 Task: Create Card Risk Monitoring and Control in Board Leadership Training to Workspace Compliance and Regulation. Create Card Nuclear Energy Review in Board Product Design to Workspace Compliance and Regulation. Create Card Change Management Planning in Board Product Feature Prioritization and Roadmap Planning to Workspace Compliance and Regulation
Action: Mouse moved to (100, 45)
Screenshot: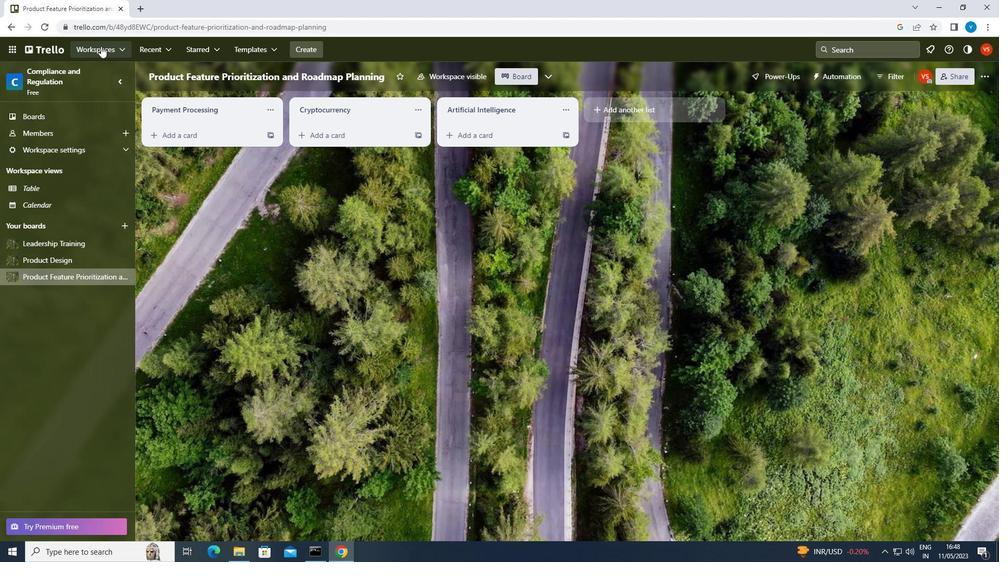 
Action: Mouse pressed left at (100, 45)
Screenshot: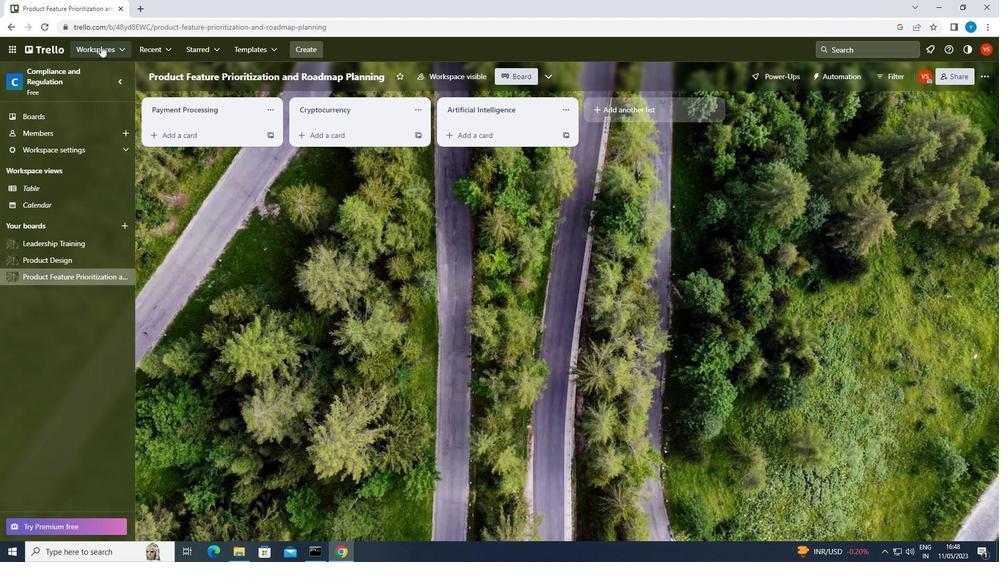 
Action: Mouse moved to (183, 274)
Screenshot: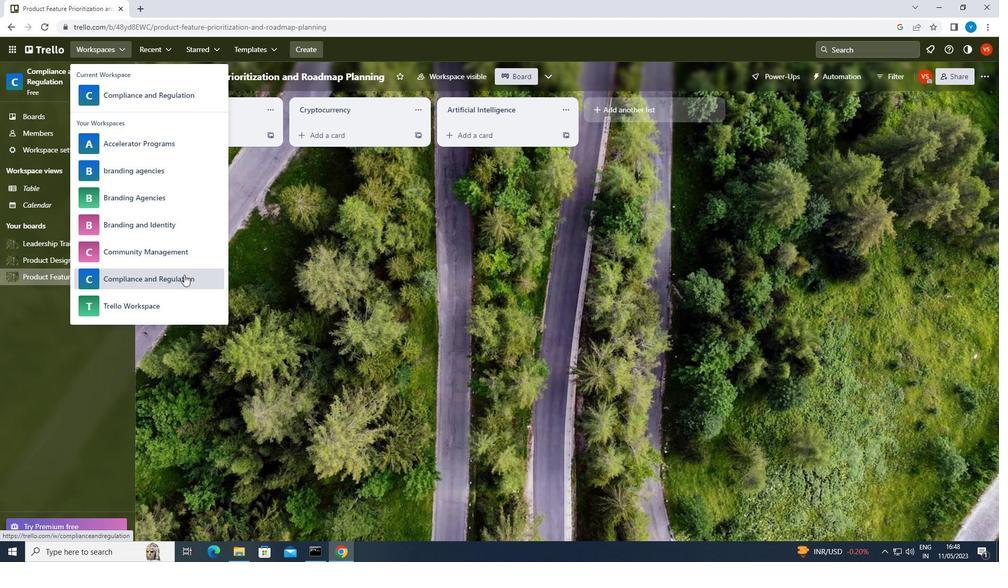 
Action: Mouse pressed left at (183, 274)
Screenshot: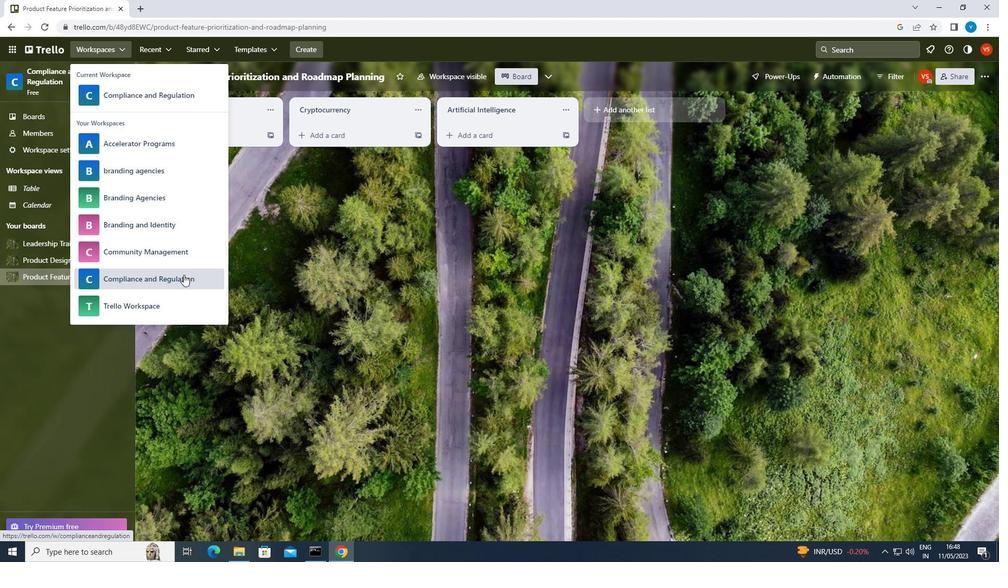 
Action: Mouse moved to (760, 423)
Screenshot: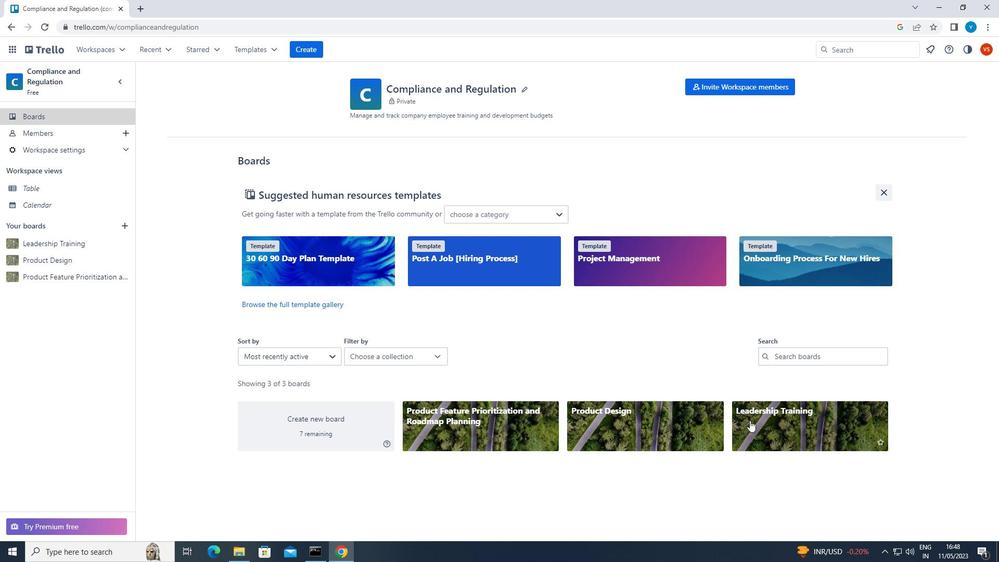 
Action: Mouse pressed left at (760, 423)
Screenshot: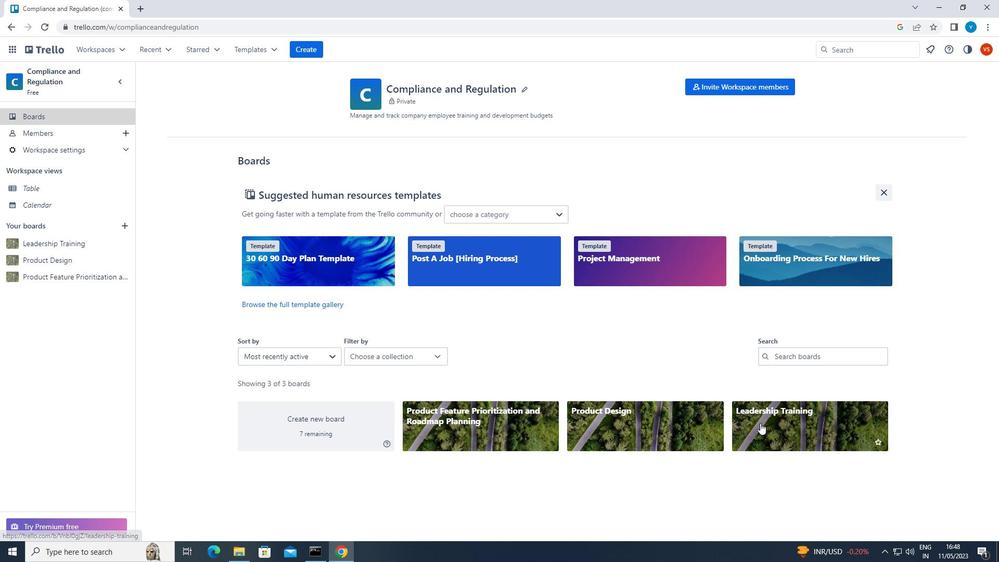 
Action: Mouse moved to (196, 136)
Screenshot: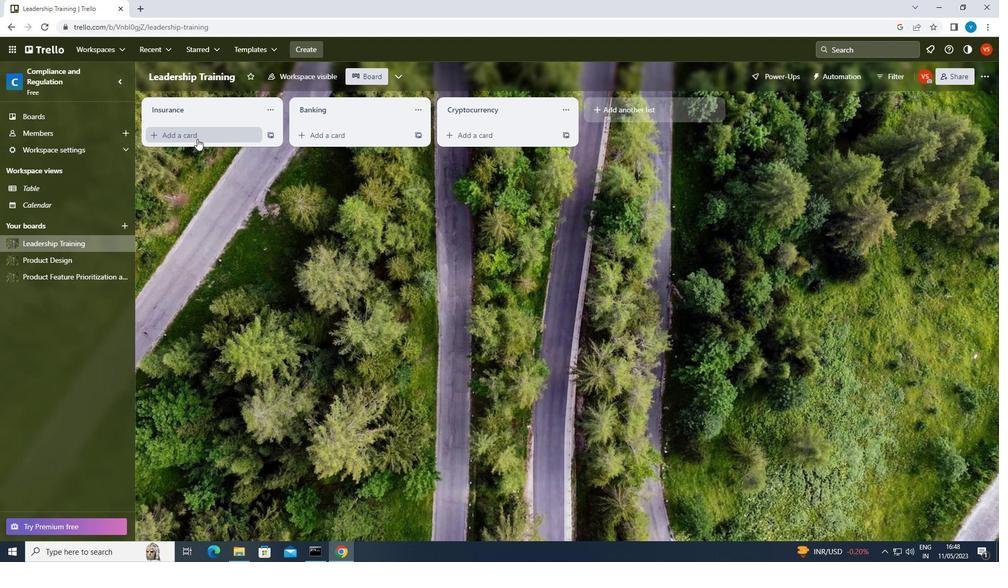 
Action: Mouse pressed left at (196, 136)
Screenshot: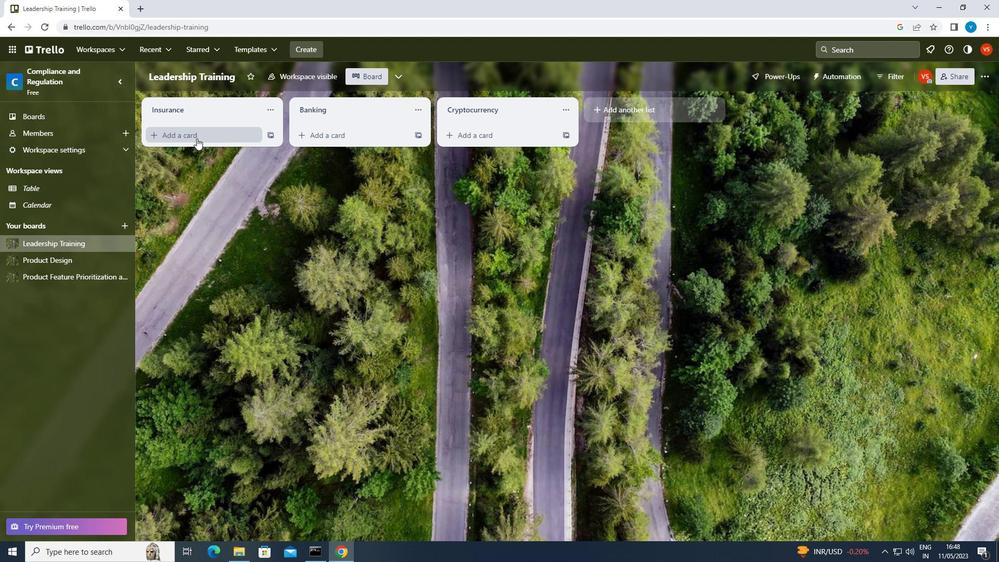 
Action: Mouse moved to (309, 52)
Screenshot: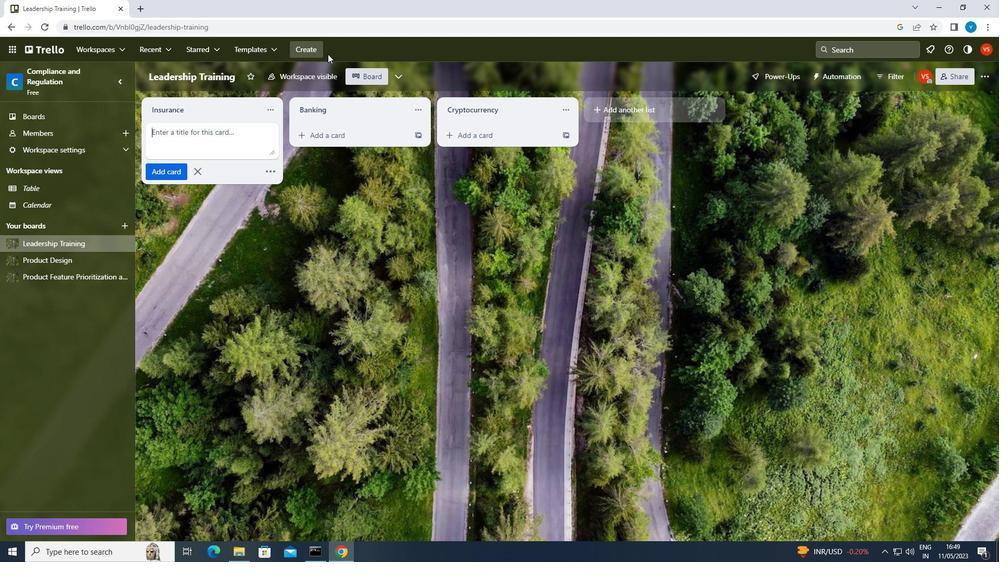 
Action: Mouse pressed left at (309, 52)
Screenshot: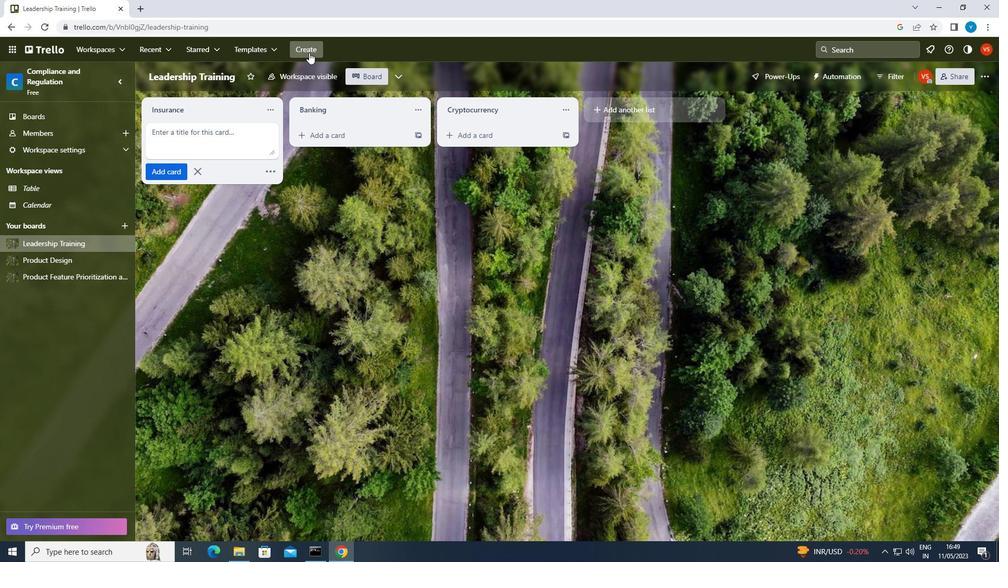 
Action: Mouse moved to (248, 186)
Screenshot: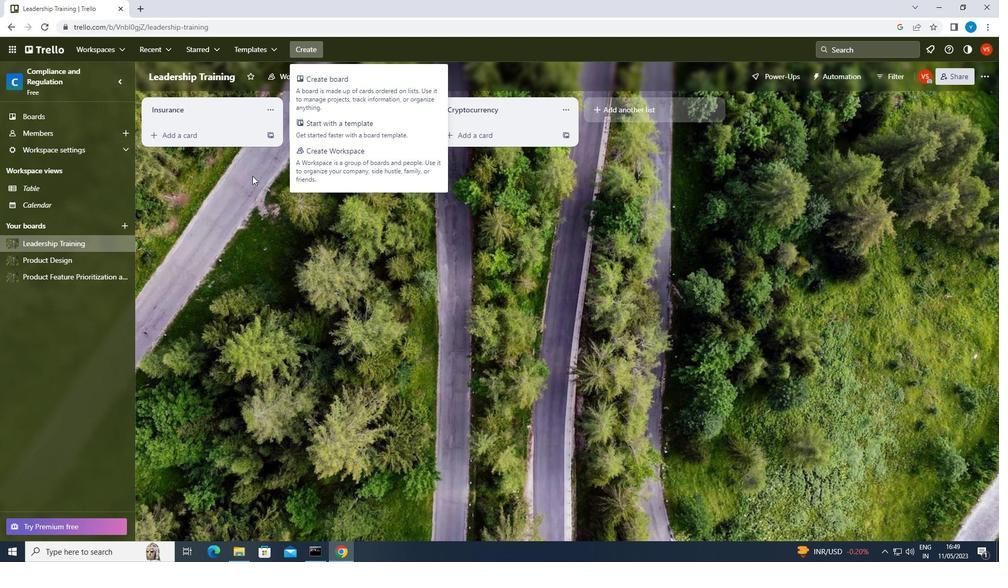 
Action: Mouse pressed left at (248, 186)
Screenshot: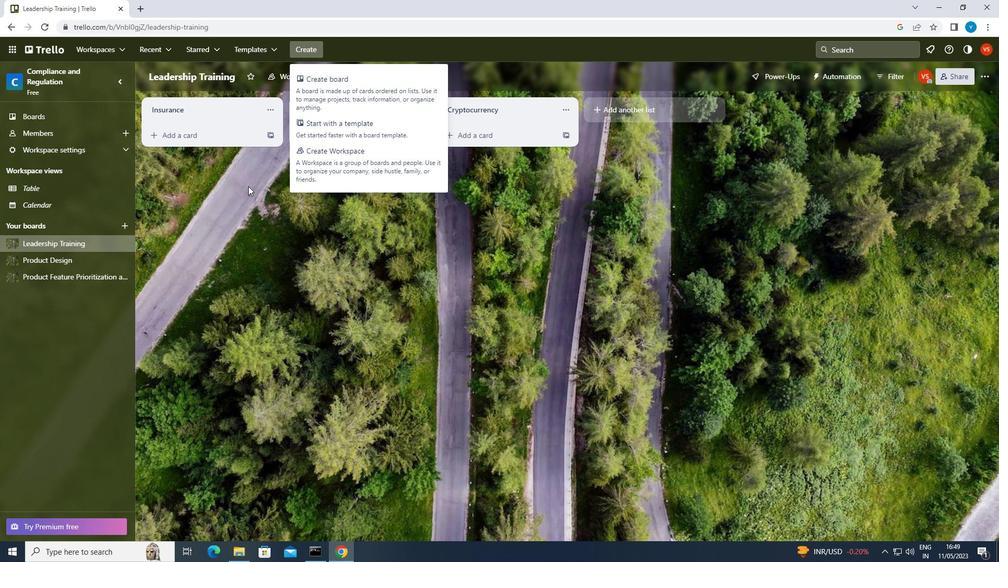 
Action: Mouse moved to (190, 137)
Screenshot: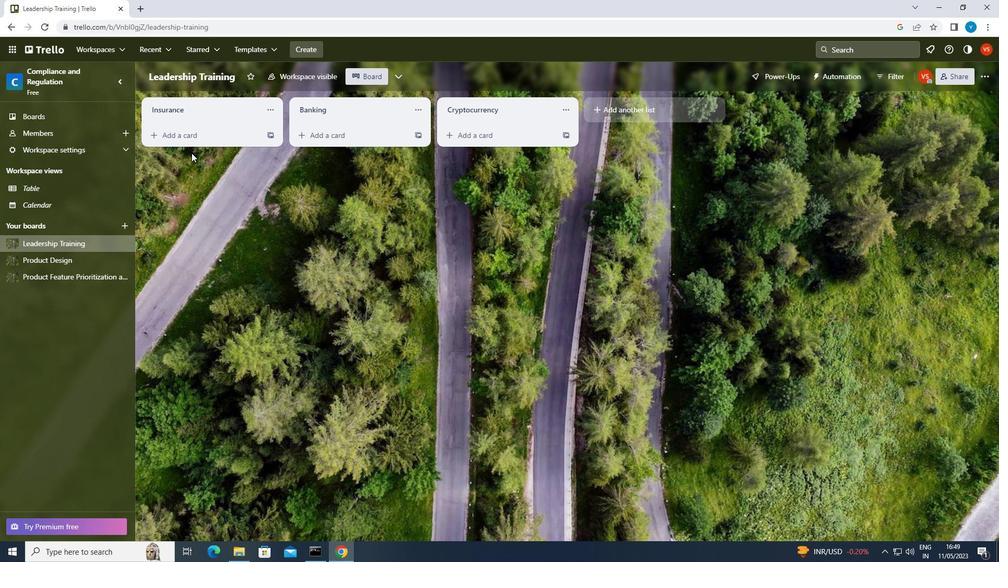 
Action: Mouse pressed left at (190, 137)
Screenshot: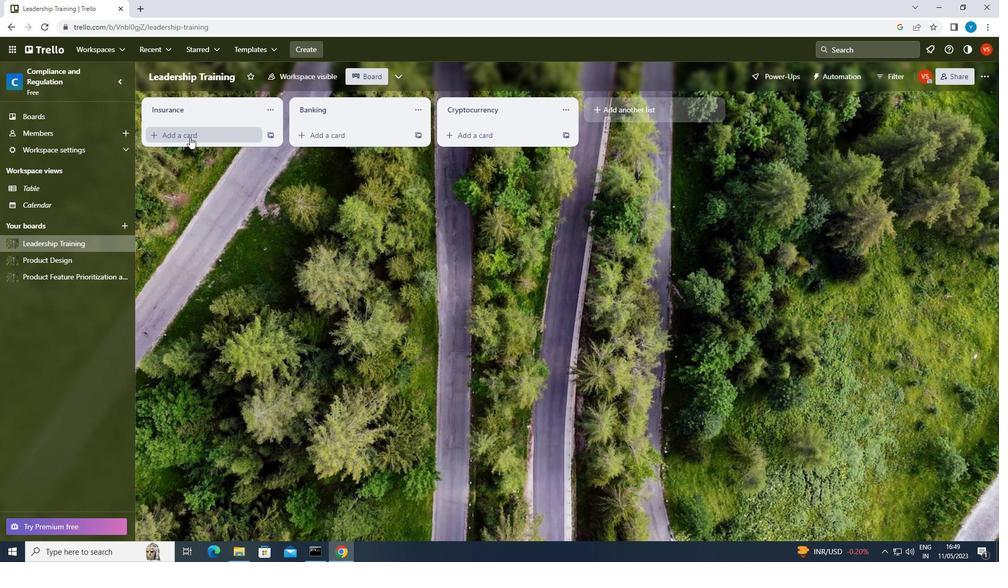 
Action: Mouse moved to (190, 136)
Screenshot: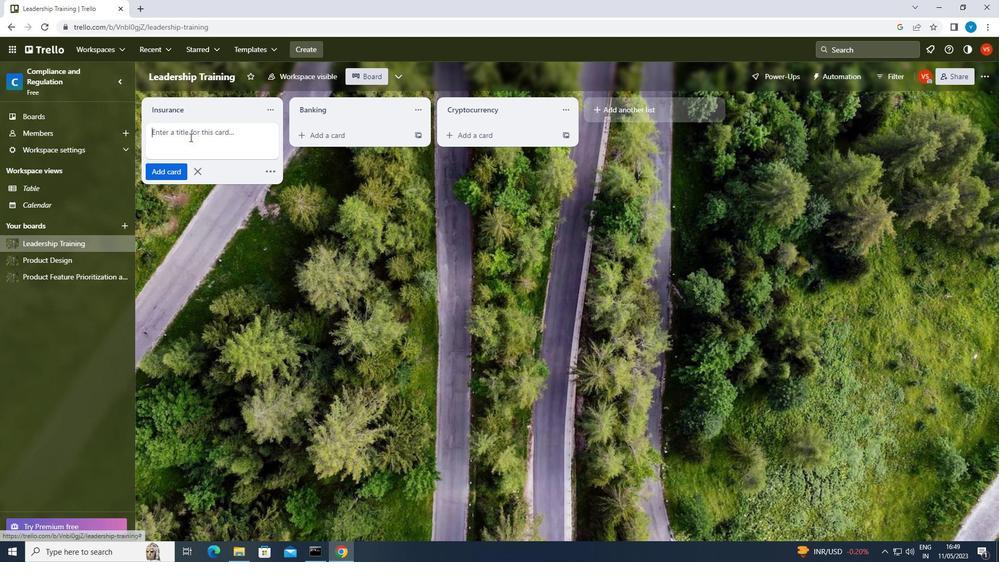 
Action: Key pressed <Key.shift>RISK<Key.space><Key.shift>MONITORING<Key.space>AND<Key.space><Key.shift>CONTROL<Key.enter>
Screenshot: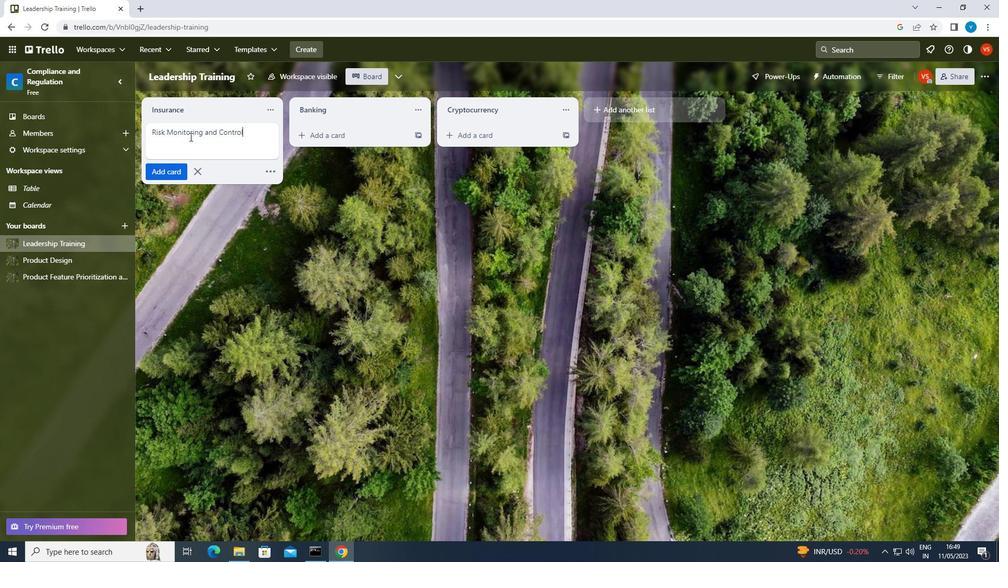 
Action: Mouse moved to (88, 258)
Screenshot: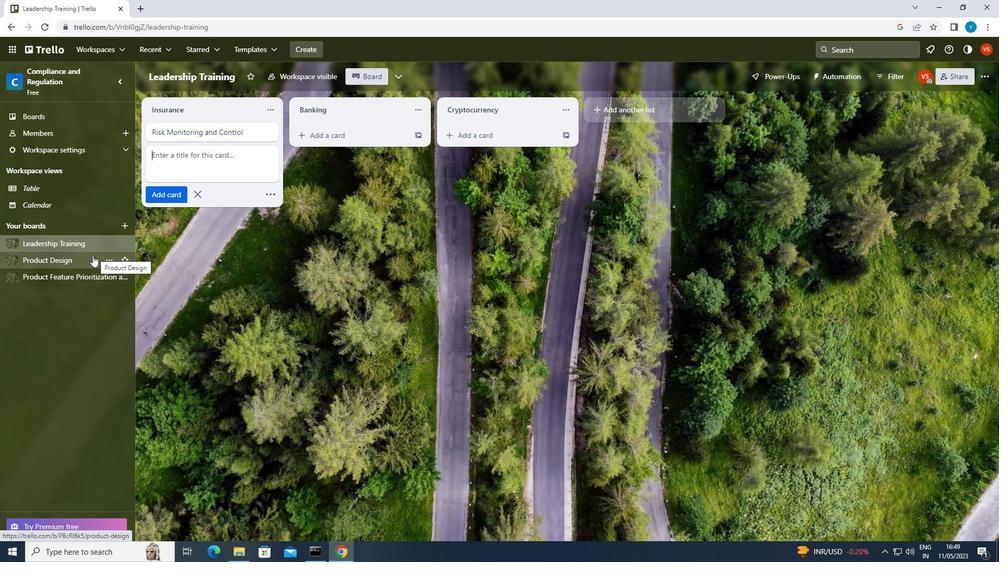 
Action: Mouse pressed left at (88, 258)
Screenshot: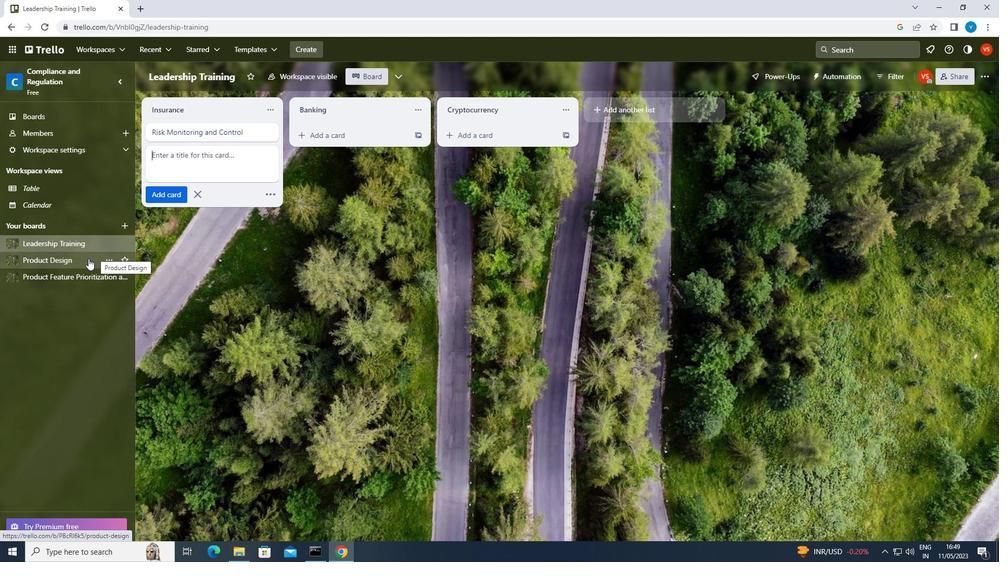 
Action: Mouse moved to (205, 134)
Screenshot: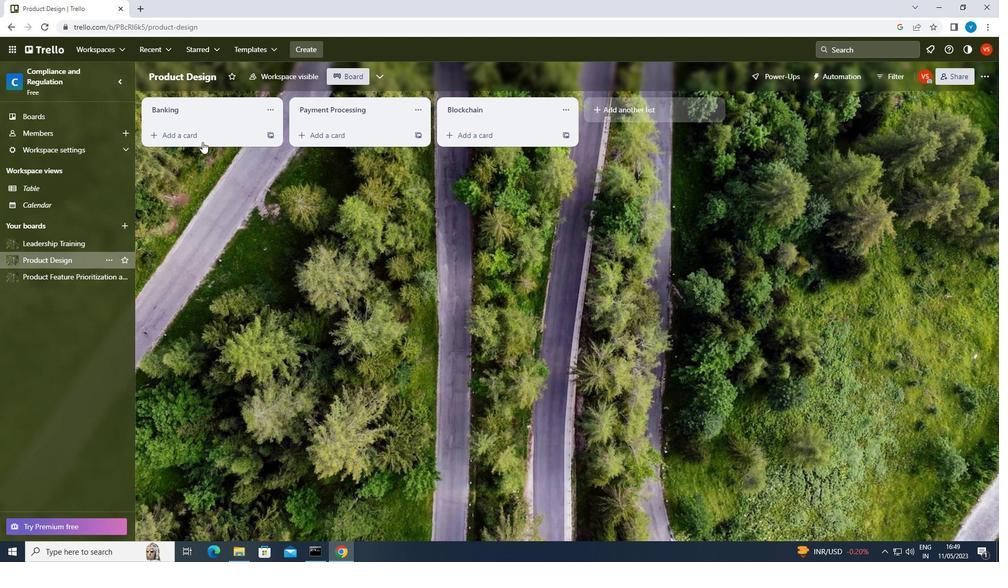 
Action: Mouse pressed left at (205, 134)
Screenshot: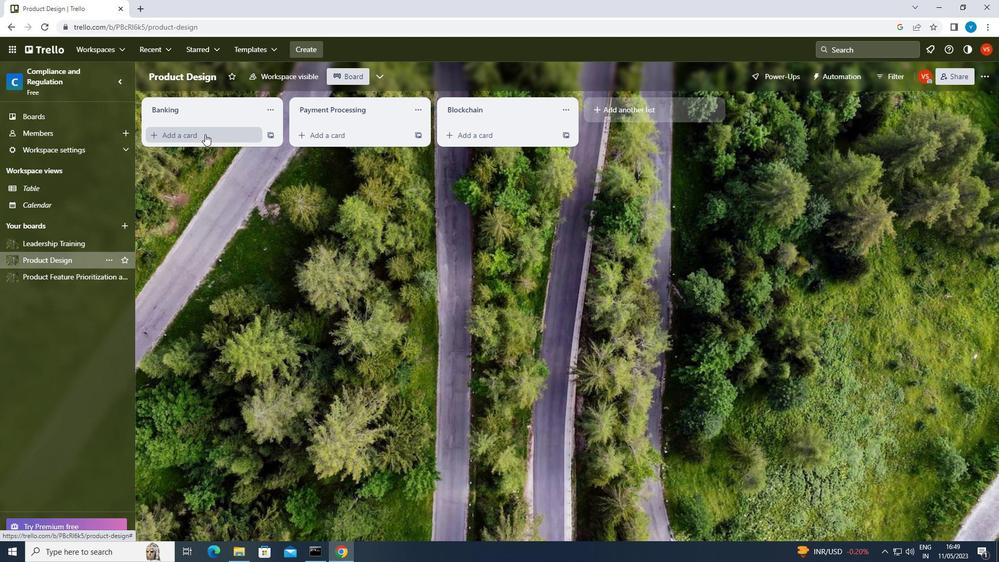 
Action: Key pressed <Key.shift>NUCLEAR<Key.space><Key.shift>ENERGY<Key.space><Key.shift>REVIEW<Key.enter>
Screenshot: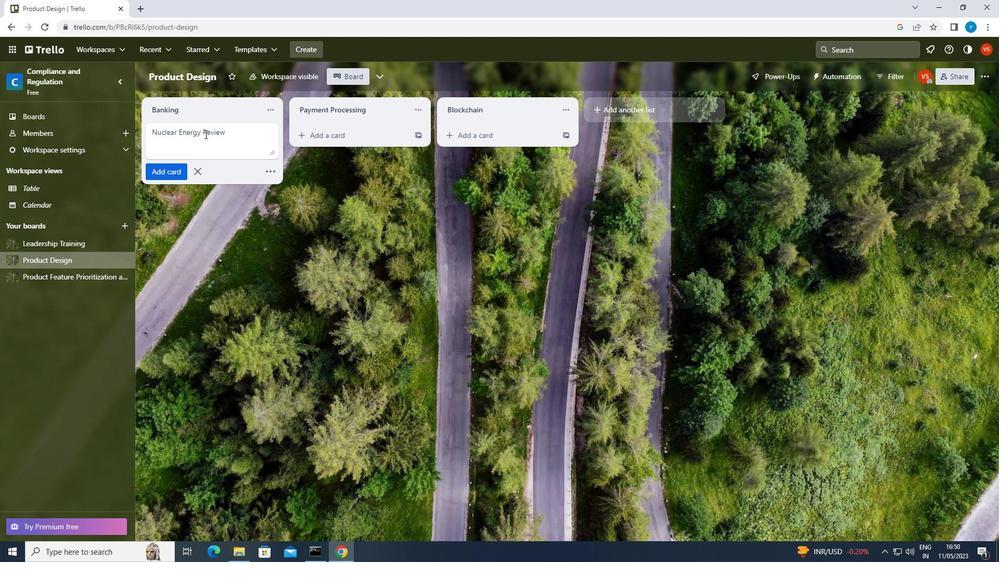 
Action: Mouse moved to (39, 274)
Screenshot: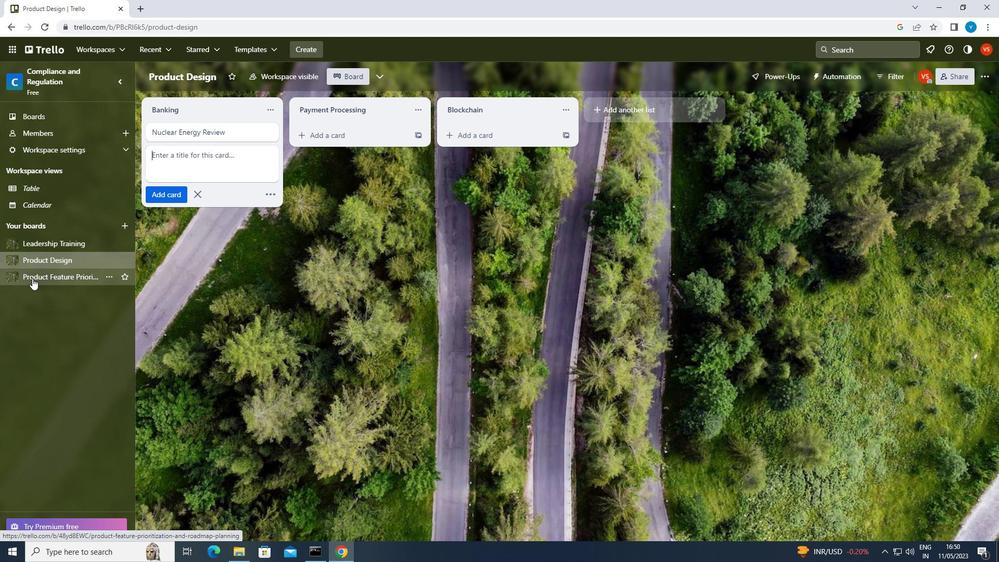 
Action: Mouse pressed left at (39, 274)
Screenshot: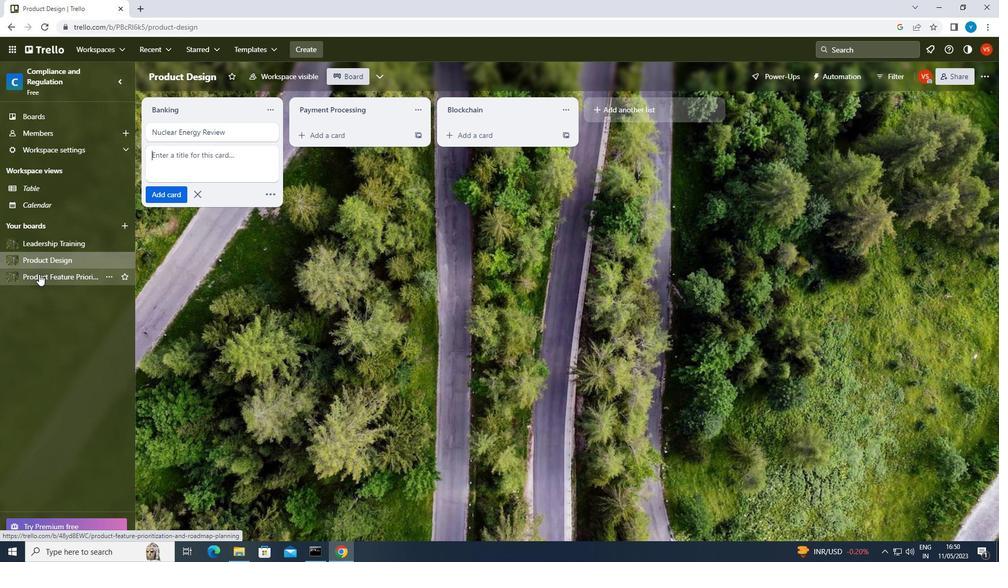 
Action: Mouse moved to (170, 133)
Screenshot: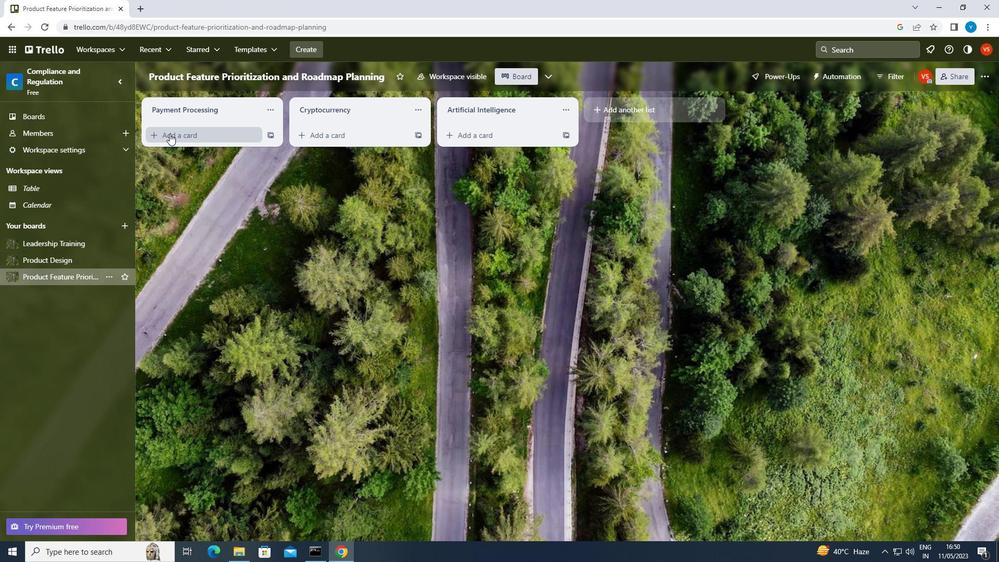 
Action: Mouse pressed left at (170, 133)
Screenshot: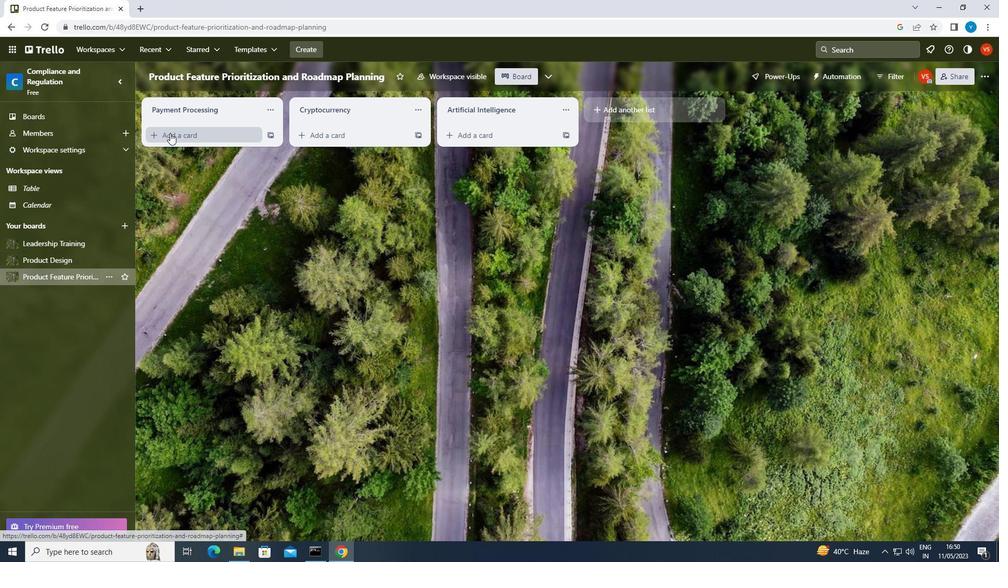 
Action: Mouse moved to (170, 133)
Screenshot: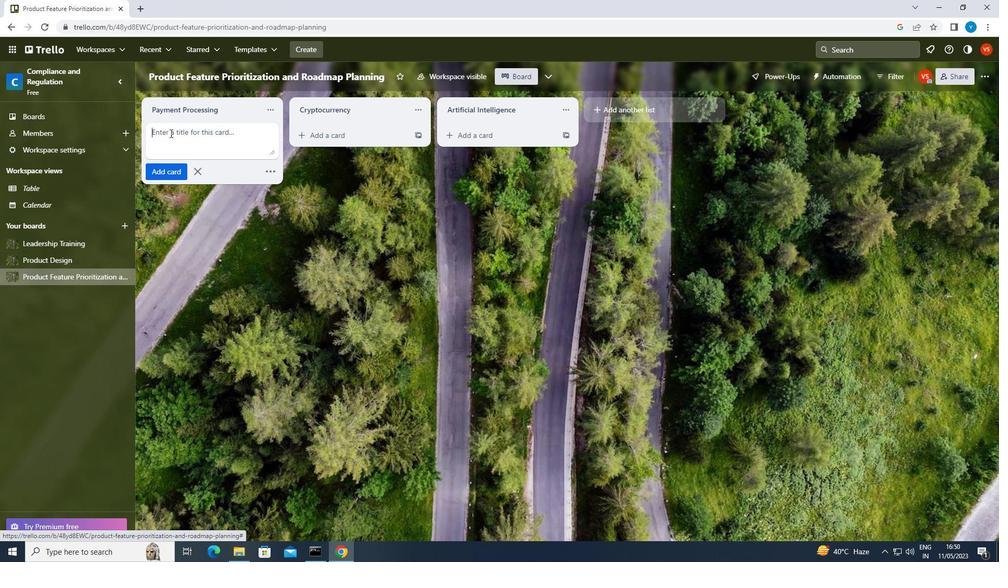 
Action: Key pressed <Key.shift>CHANGE<Key.space><Key.shift>MANAGEMENT<Key.space><Key.shift>PLANNING<Key.enter>
Screenshot: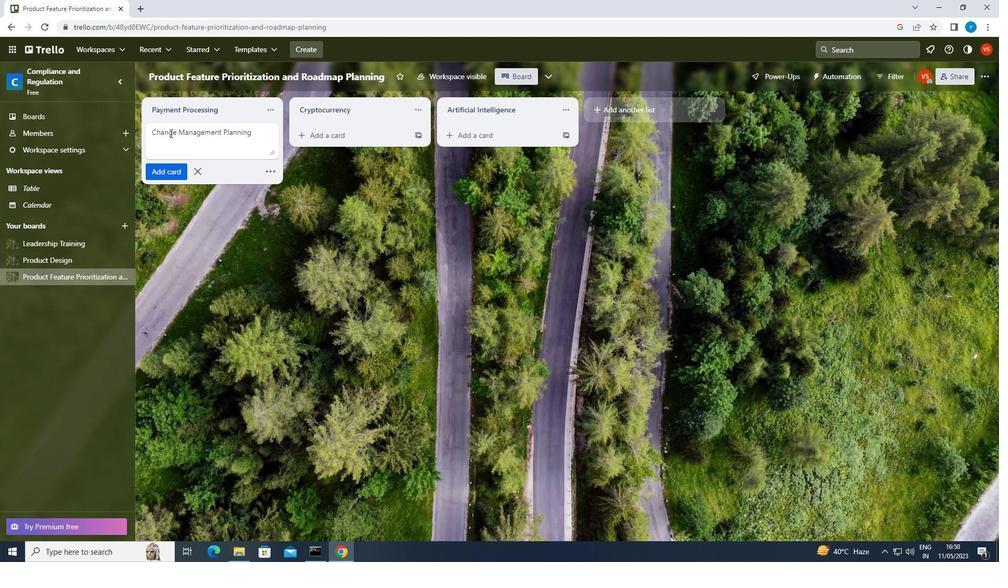 
